Task: Add Brown Cow Peach Cream Top Yogurt to the cart.
Action: Mouse pressed left at (22, 96)
Screenshot: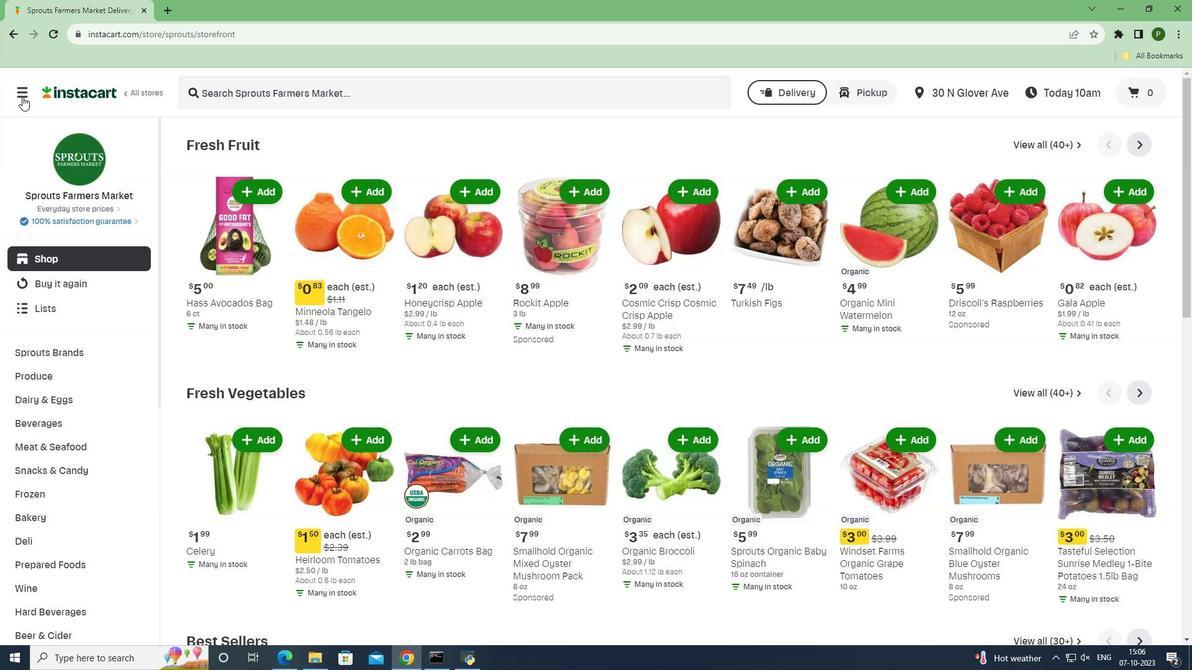 
Action: Mouse moved to (55, 335)
Screenshot: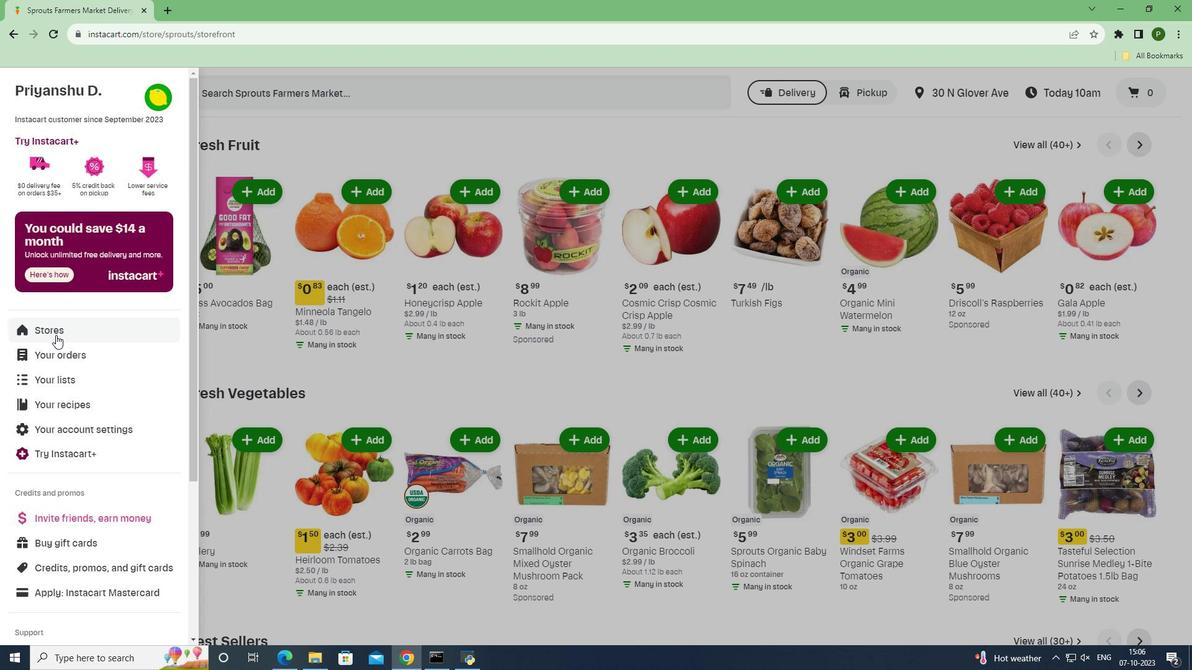 
Action: Mouse pressed left at (55, 335)
Screenshot: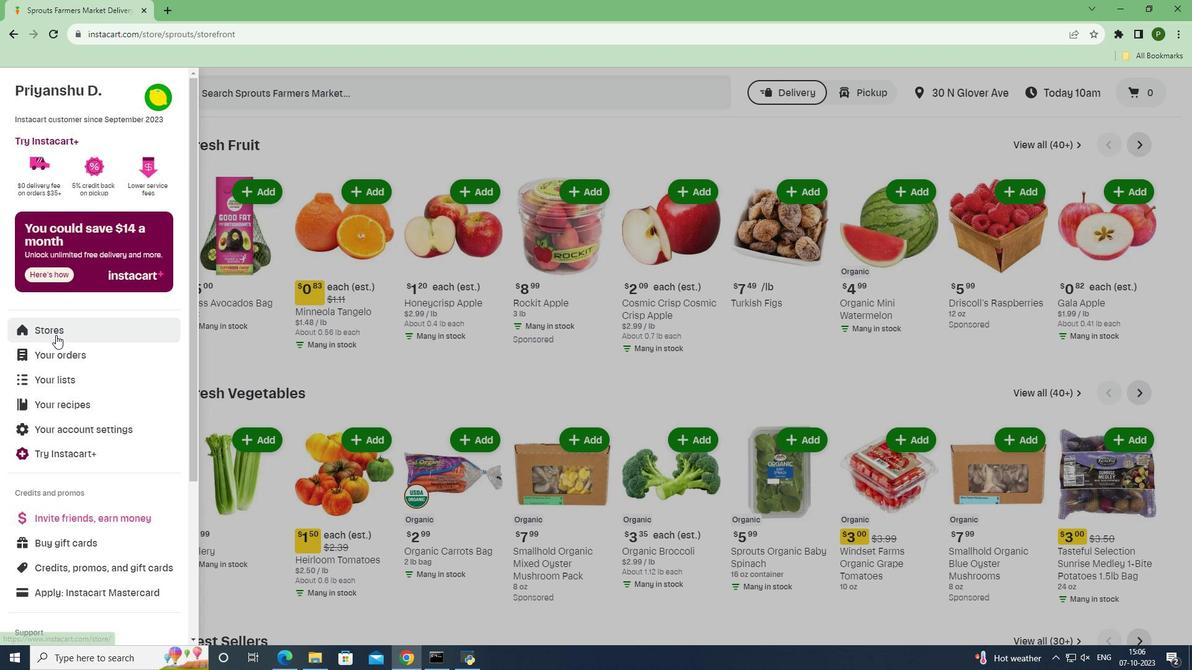 
Action: Mouse moved to (283, 142)
Screenshot: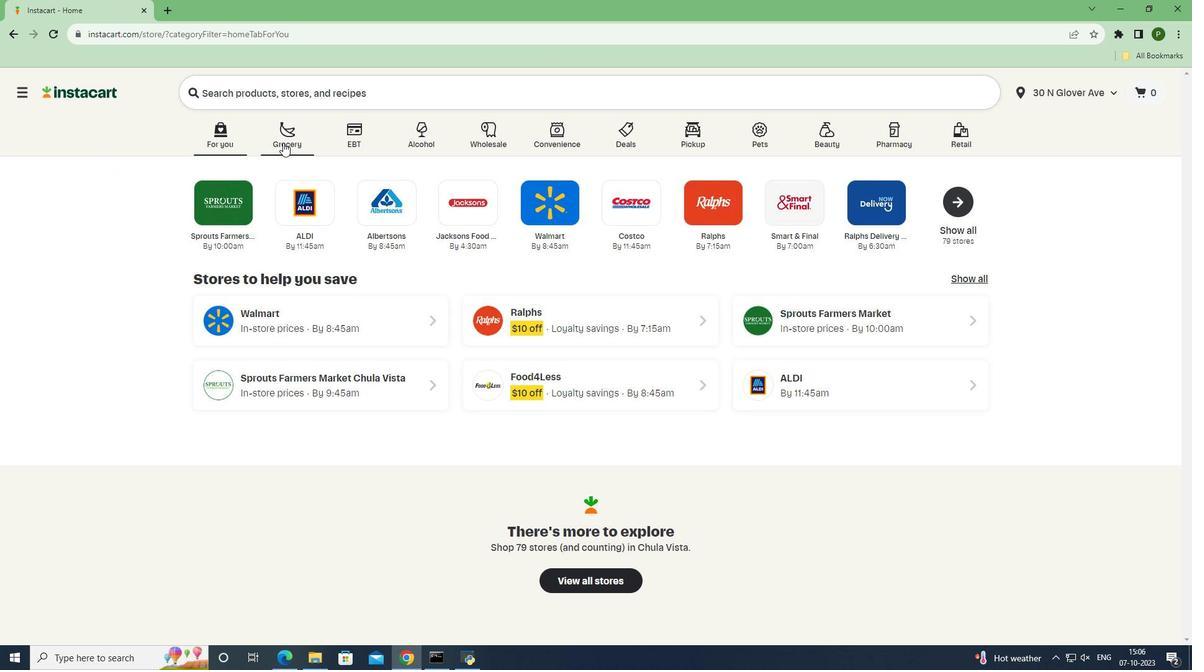 
Action: Mouse pressed left at (283, 142)
Screenshot: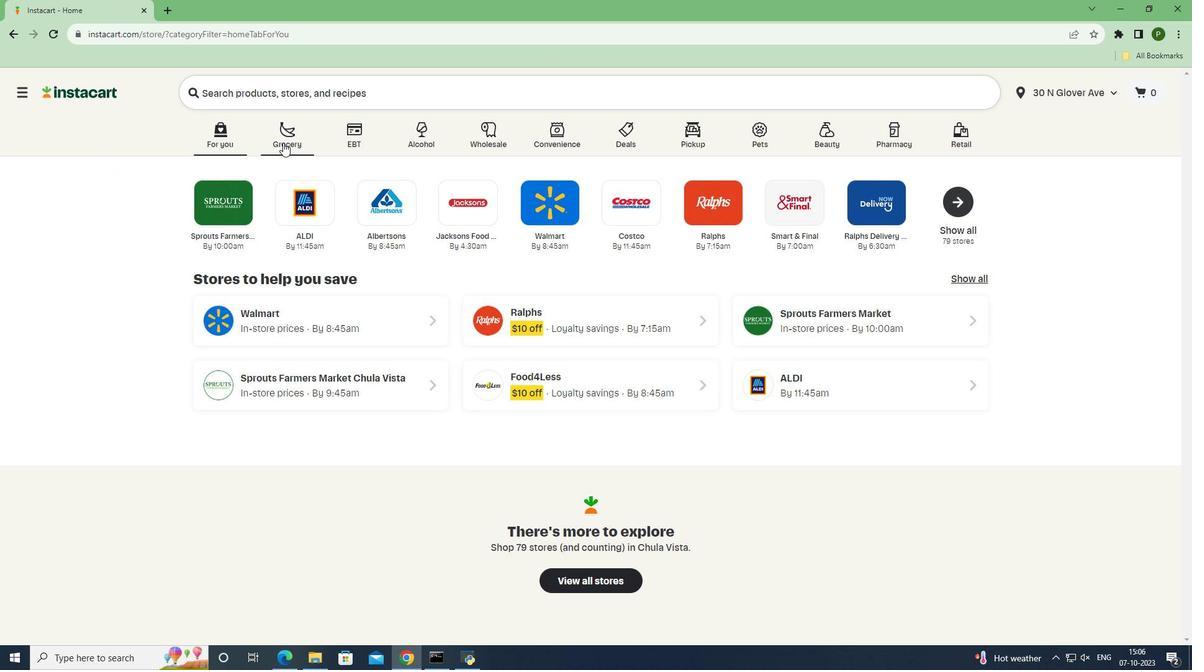 
Action: Mouse moved to (496, 286)
Screenshot: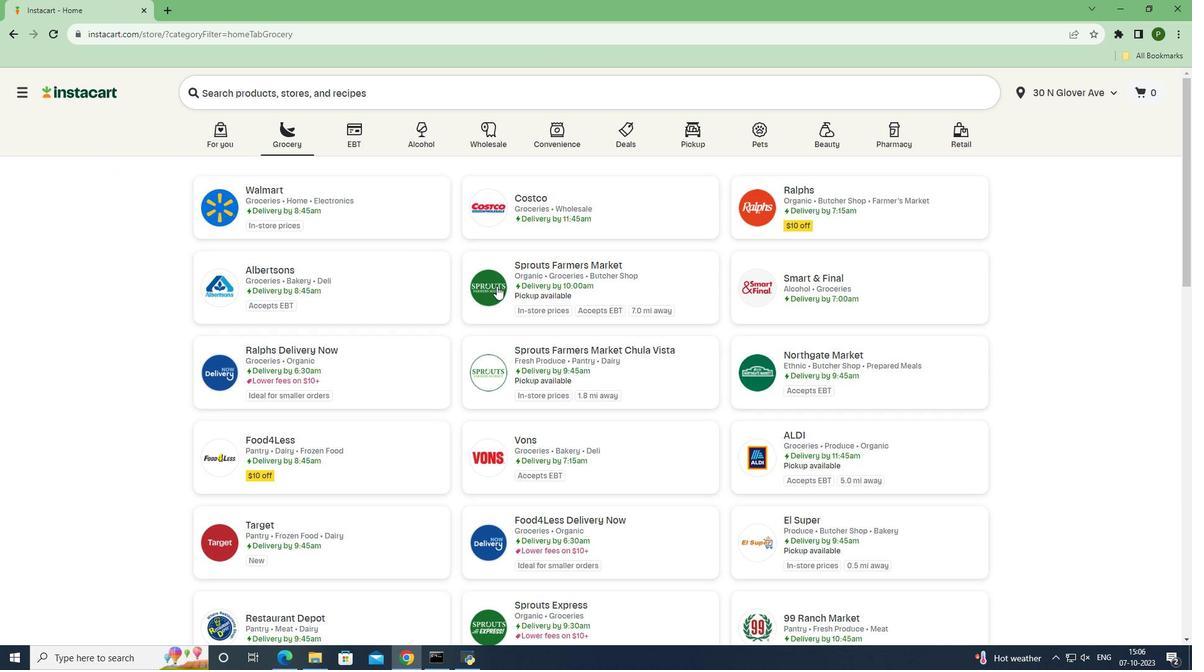 
Action: Mouse pressed left at (496, 286)
Screenshot: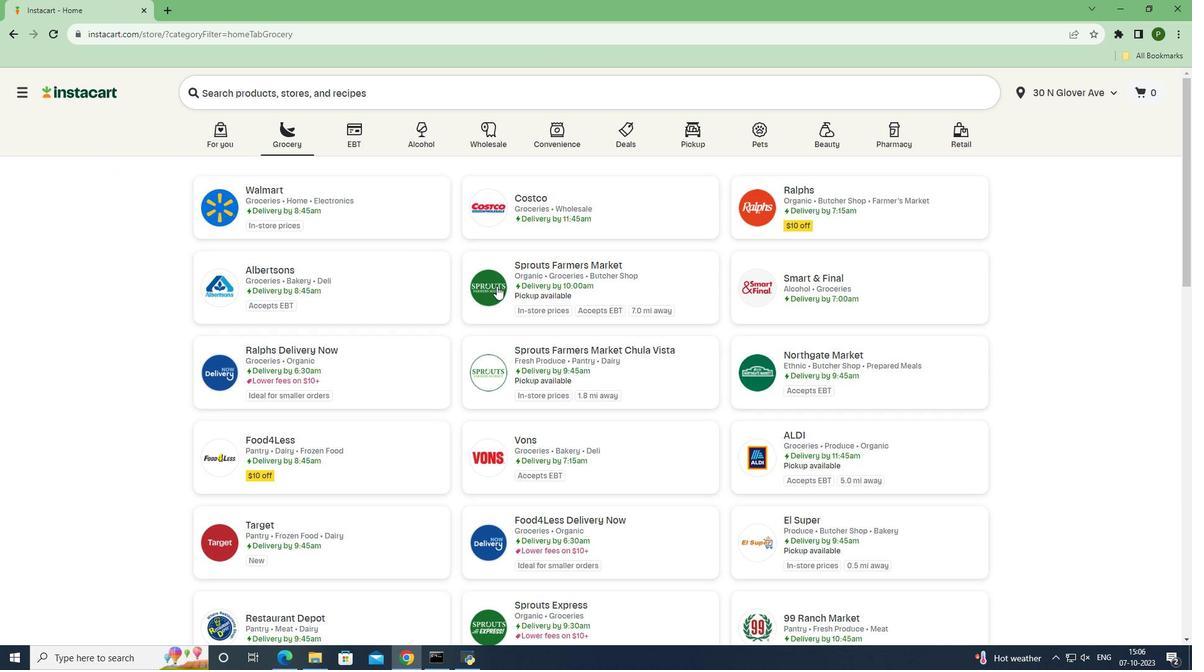 
Action: Mouse moved to (85, 398)
Screenshot: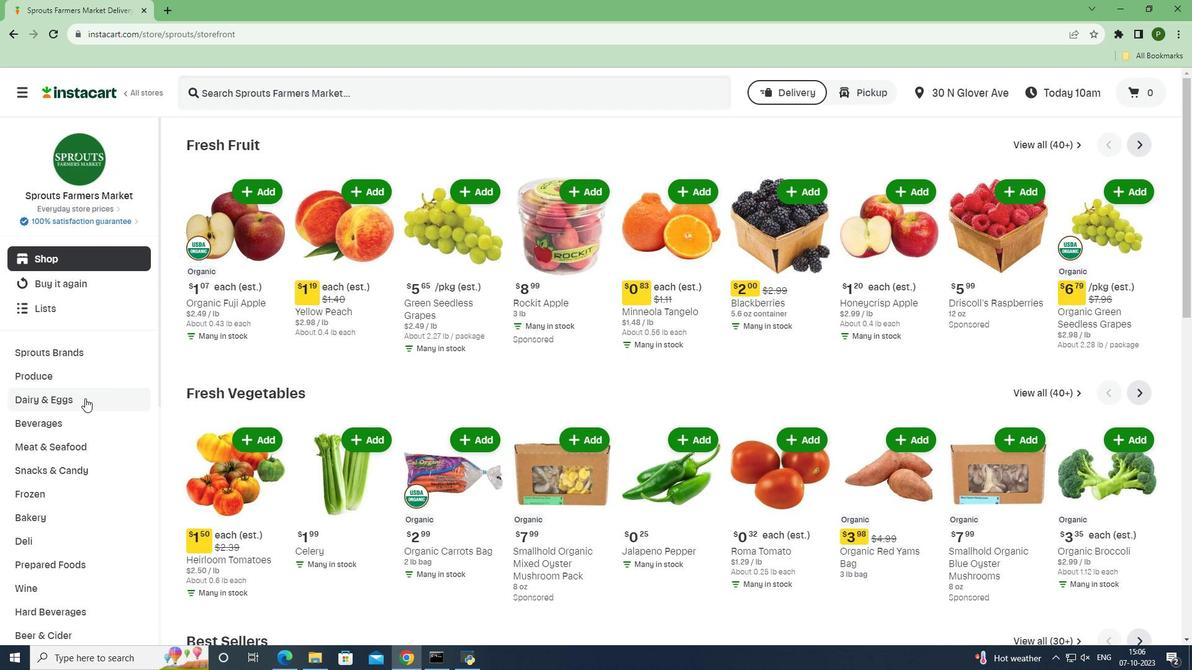 
Action: Mouse pressed left at (85, 398)
Screenshot: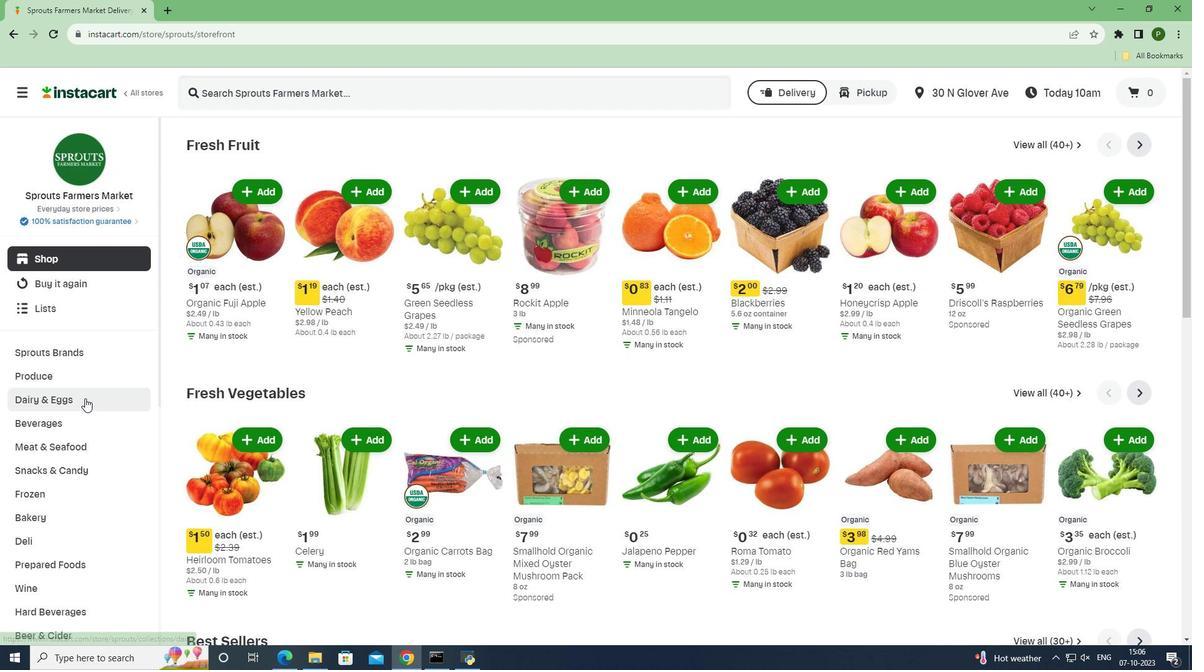 
Action: Mouse moved to (59, 494)
Screenshot: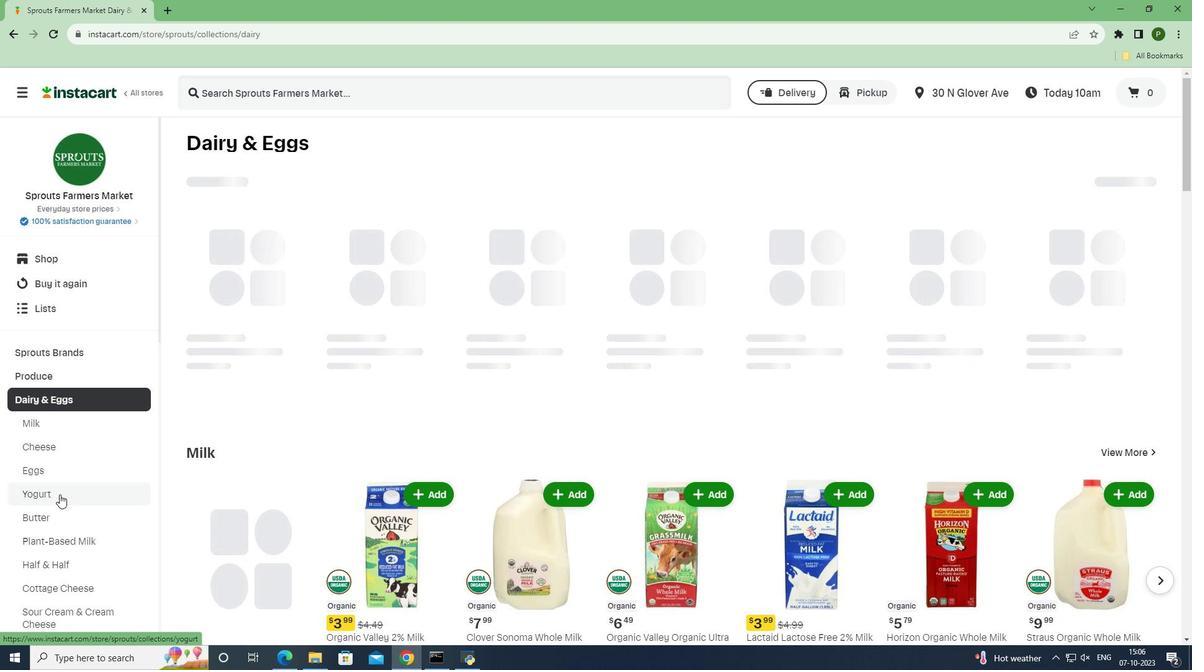 
Action: Mouse pressed left at (59, 494)
Screenshot: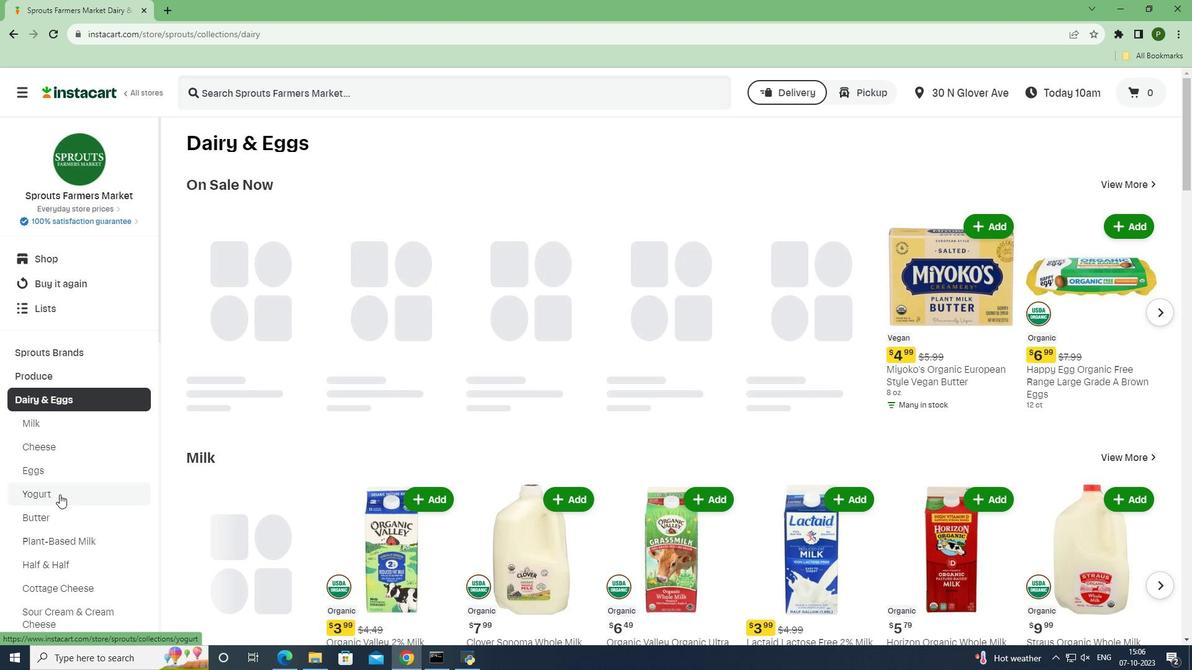 
Action: Mouse moved to (232, 87)
Screenshot: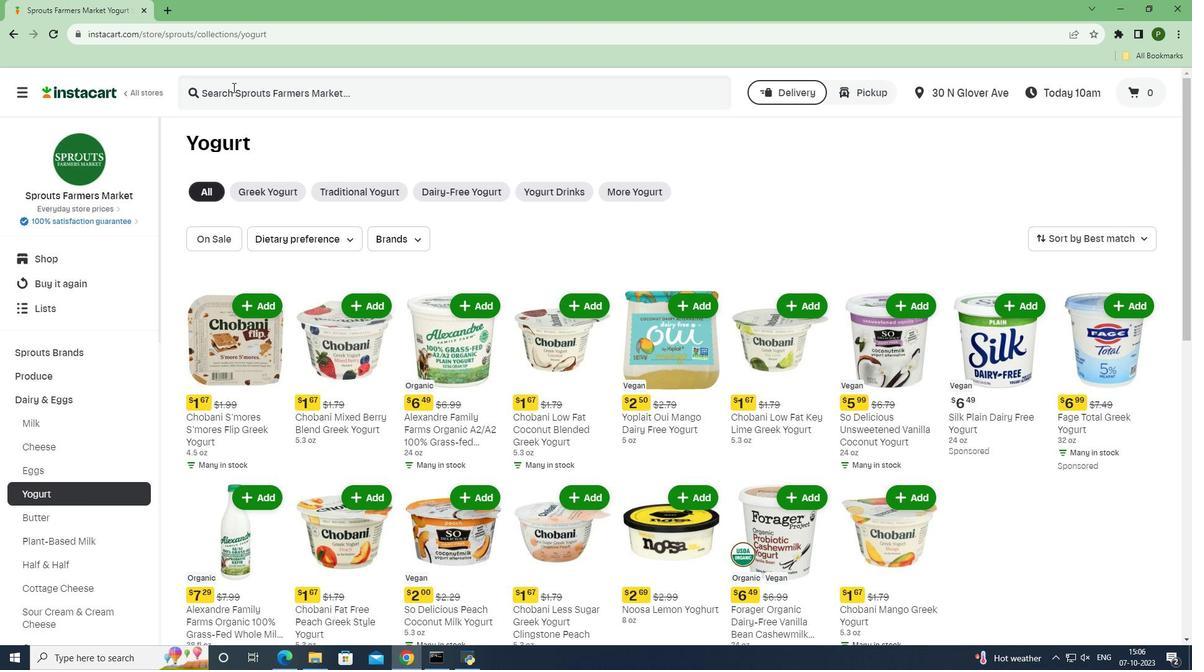 
Action: Mouse pressed left at (232, 87)
Screenshot: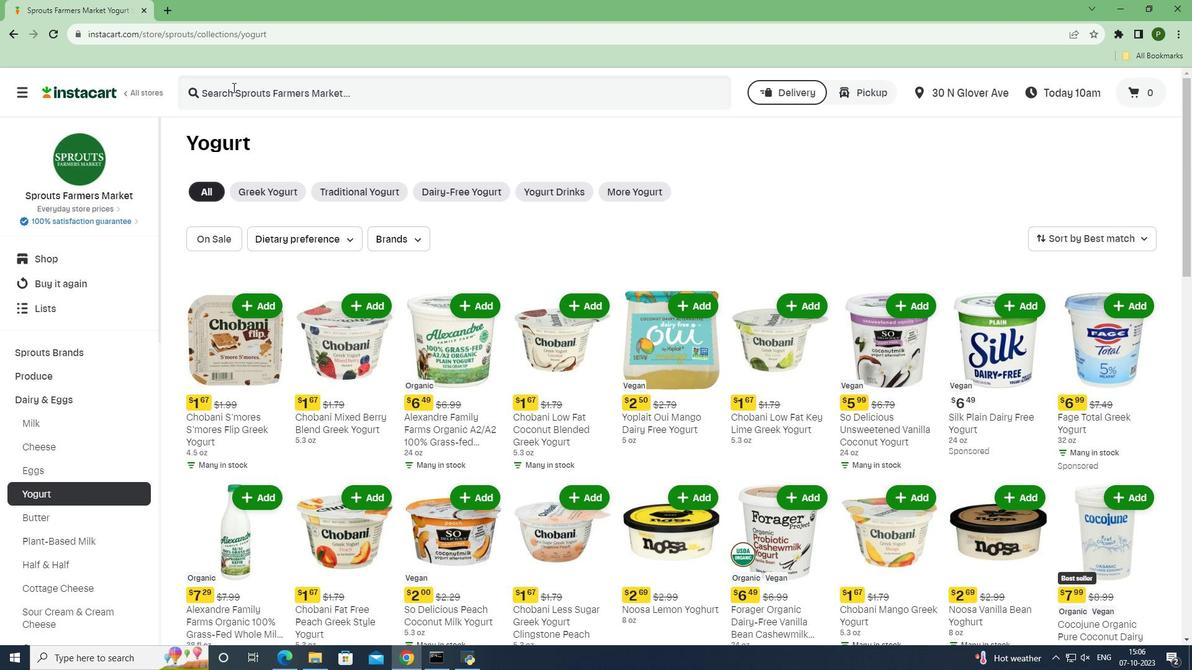 
Action: Key pressed <Key.caps_lock>B<Key.caps_lock>rown<Key.space><Key.caps_lock>C<Key.caps_lock>ow<Key.space><Key.caps_lock>P<Key.caps_lock>each<Key.space><Key.caps_lock>C<Key.caps_lock>ream<Key.space><Key.caps_lock>T<Key.caps_lock>op<Key.space><Key.caps_lock>Y<Key.caps_lock>ogurt<Key.space><Key.enter>
Screenshot: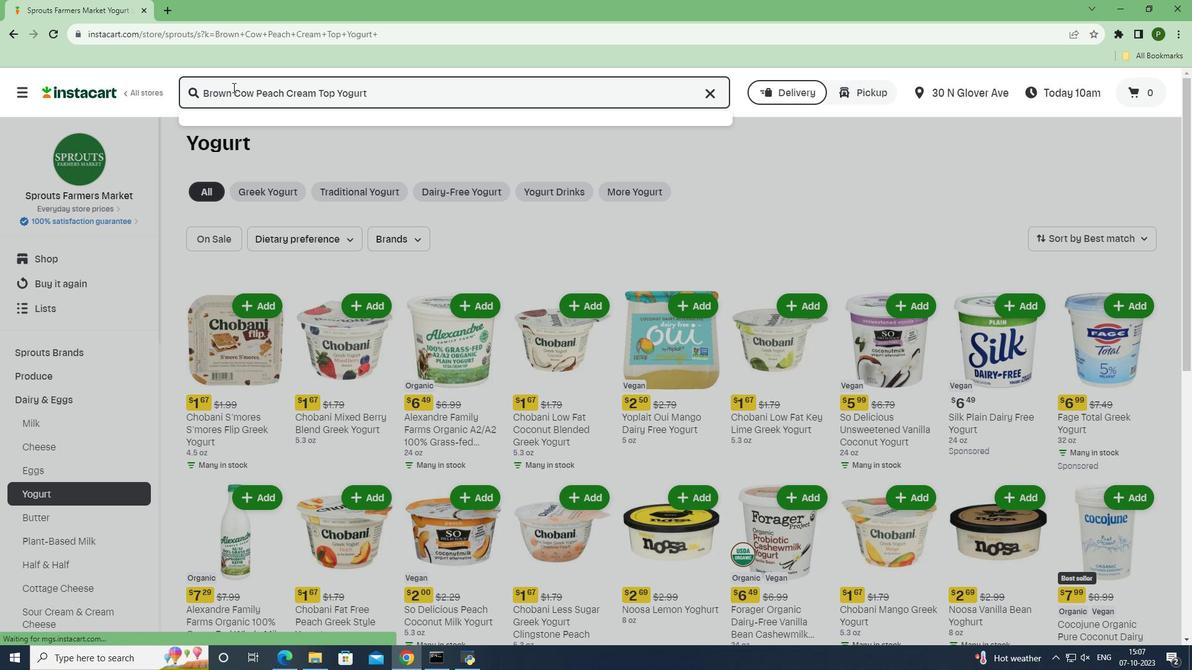 
Action: Mouse moved to (721, 220)
Screenshot: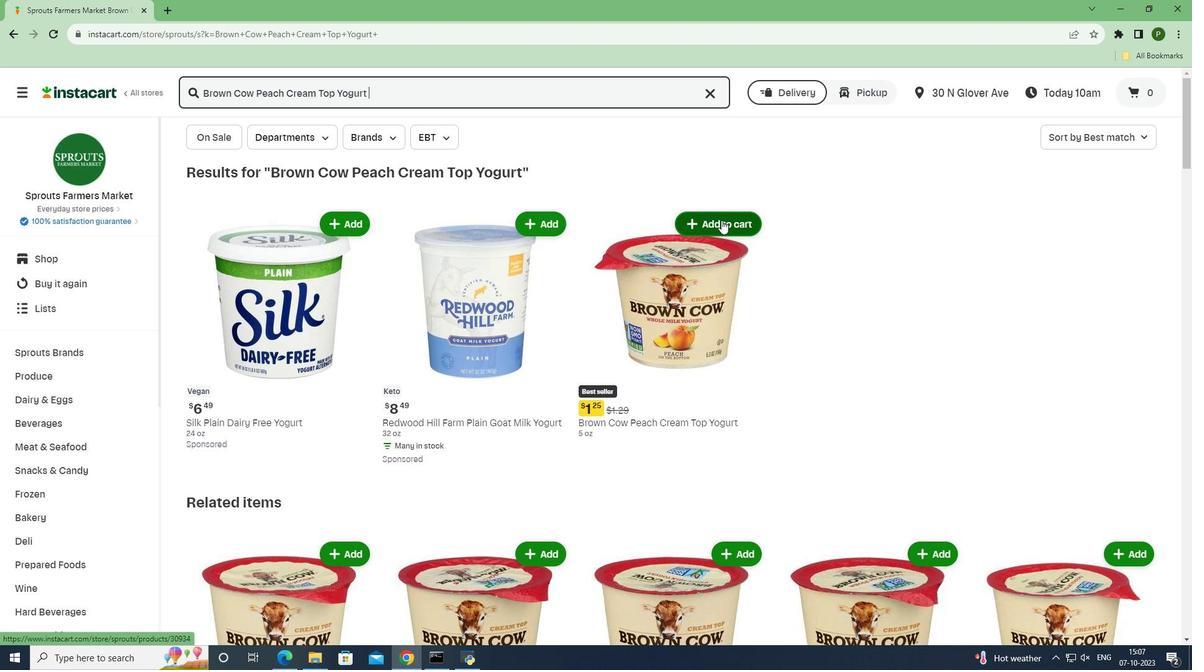 
Action: Mouse pressed left at (721, 220)
Screenshot: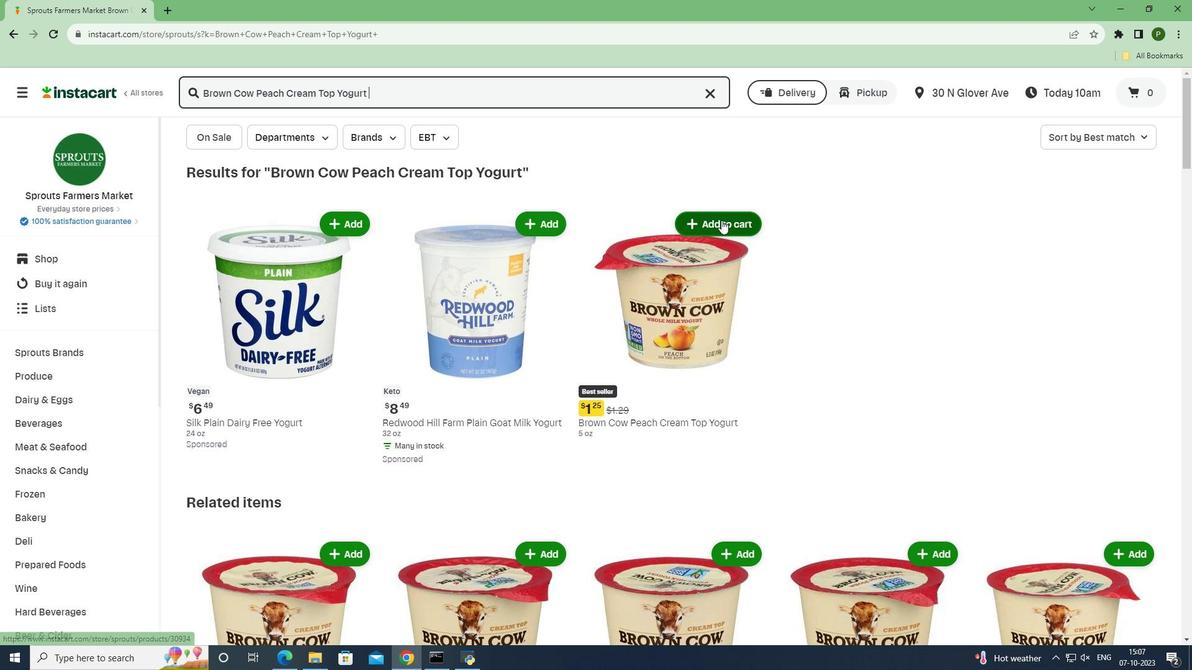 
Action: Mouse moved to (806, 301)
Screenshot: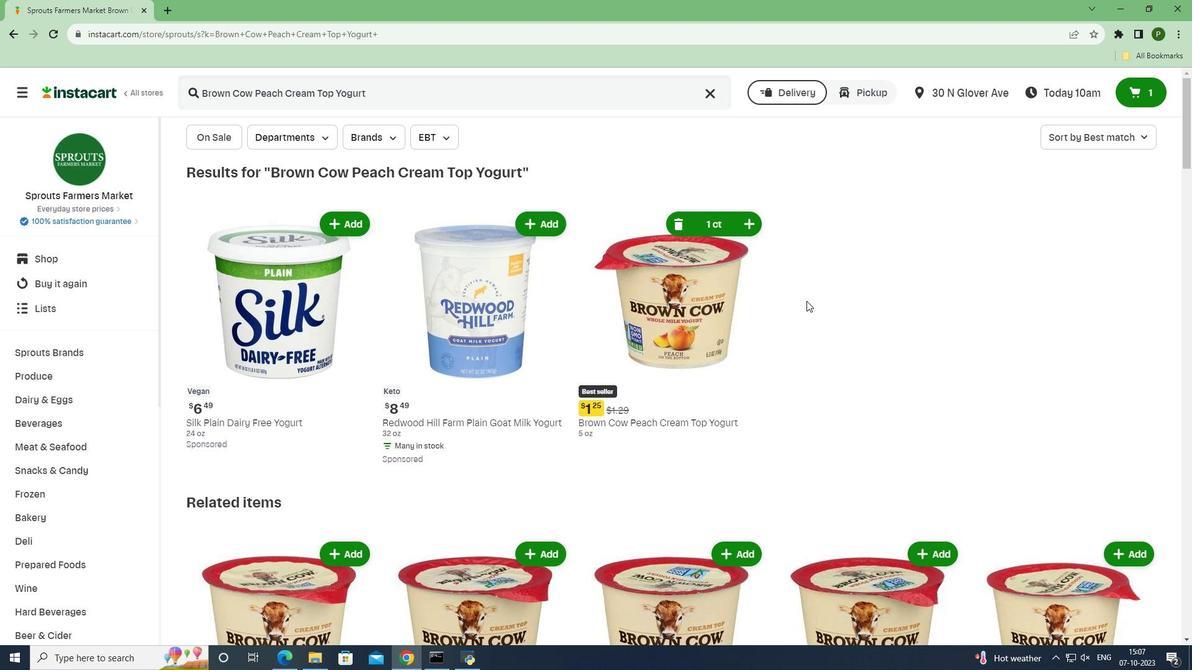 
